 Task: Toggle the Mac option and click forces selection in the integrated.
Action: Mouse moved to (19, 513)
Screenshot: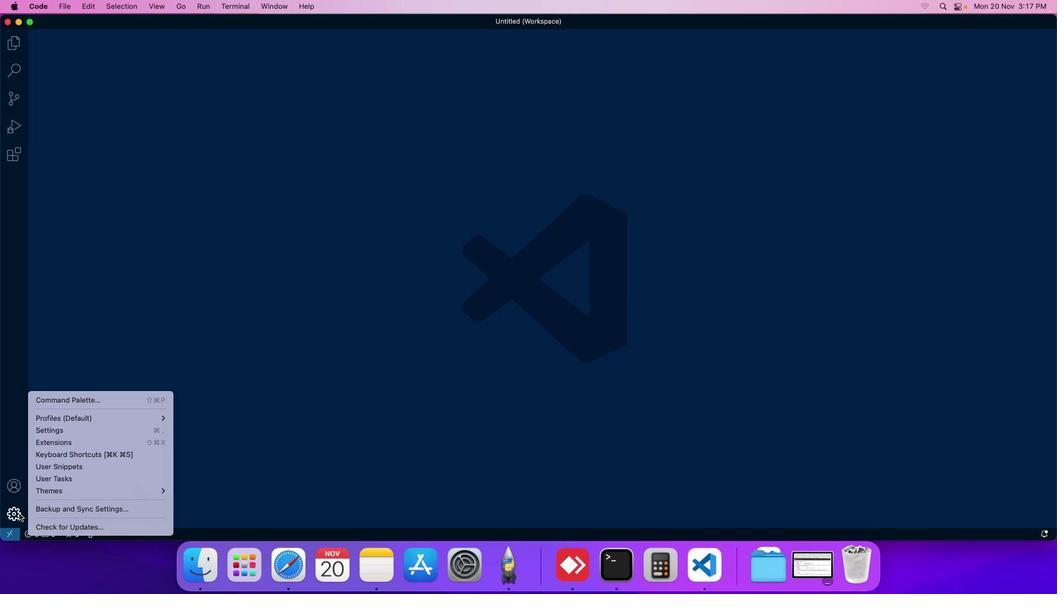 
Action: Mouse pressed left at (19, 513)
Screenshot: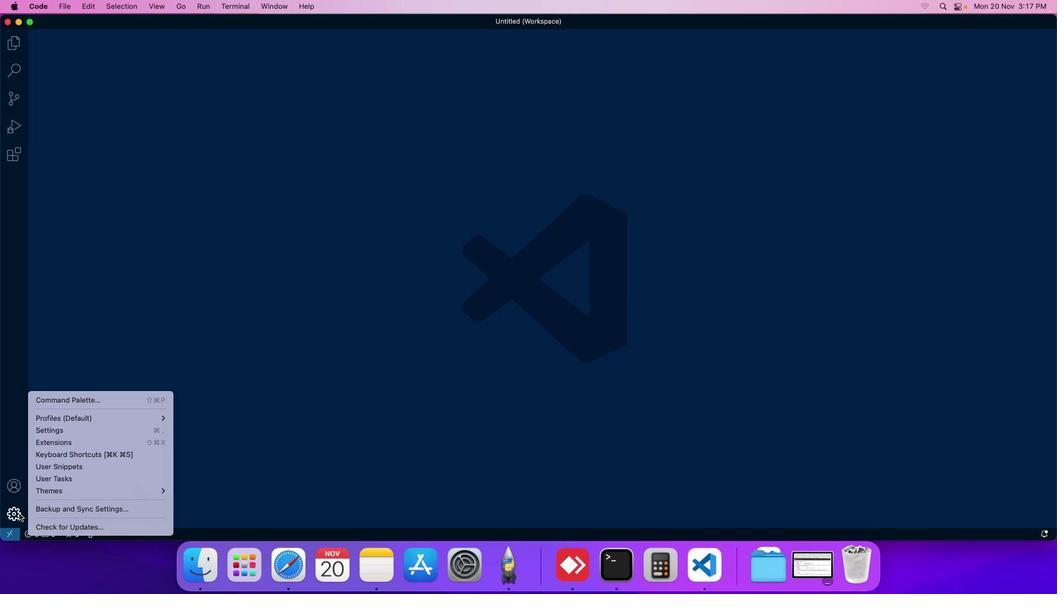 
Action: Mouse moved to (67, 433)
Screenshot: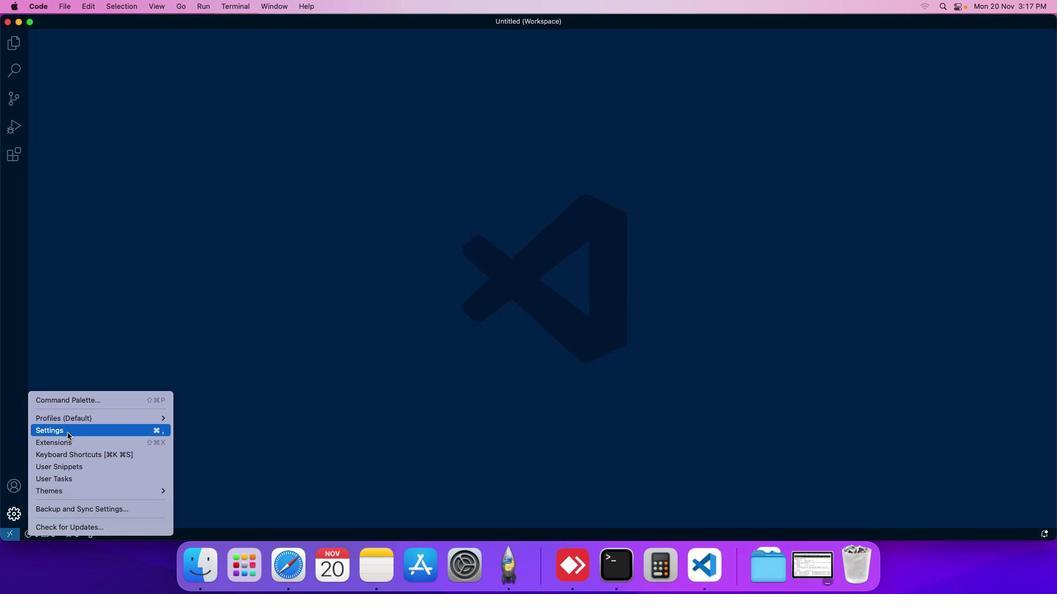 
Action: Mouse pressed left at (67, 433)
Screenshot: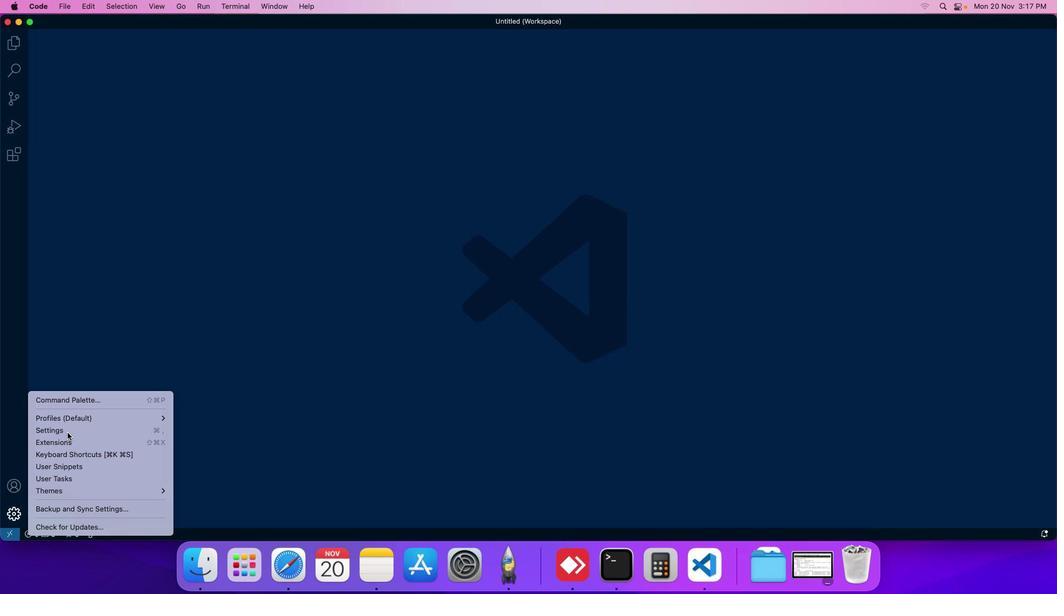 
Action: Mouse moved to (261, 88)
Screenshot: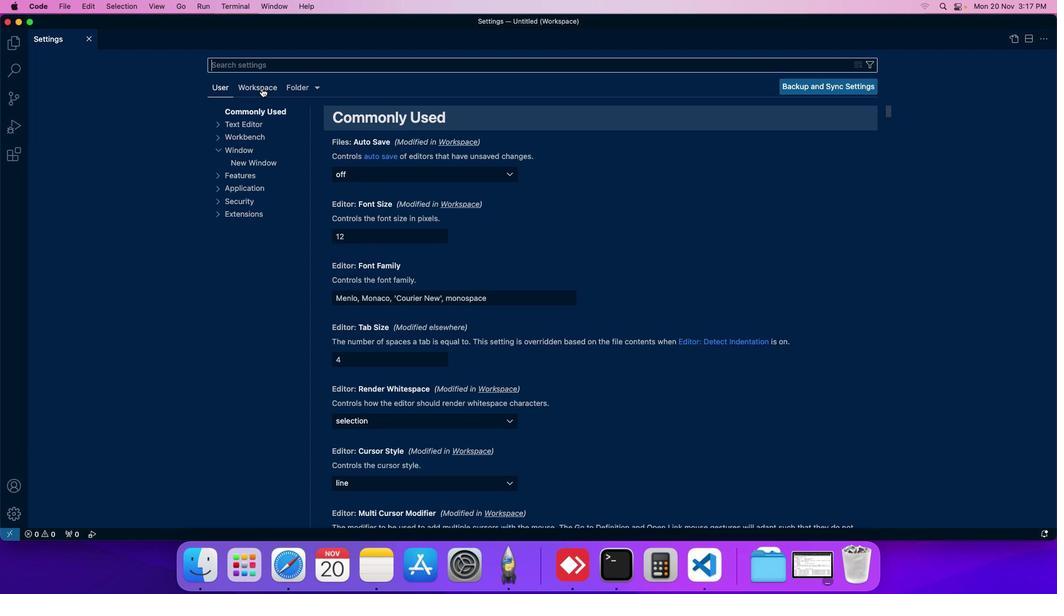 
Action: Mouse pressed left at (261, 88)
Screenshot: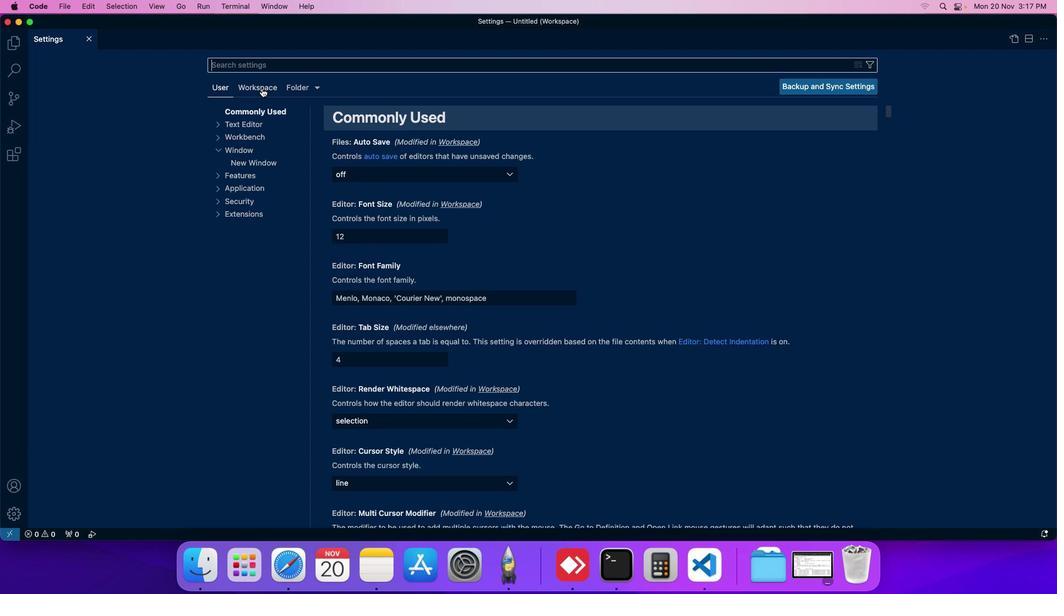 
Action: Mouse moved to (246, 165)
Screenshot: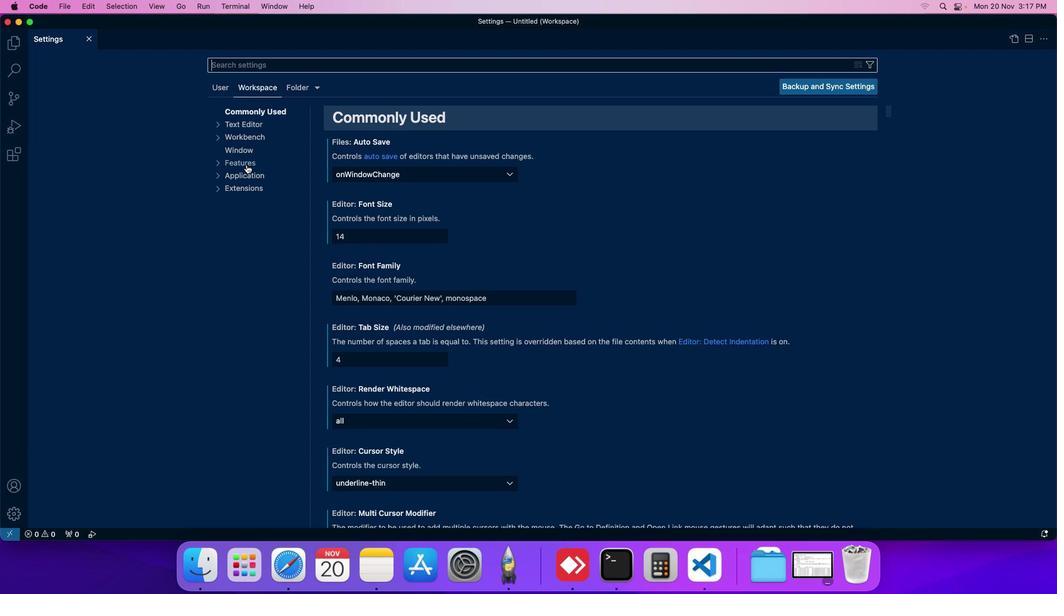 
Action: Mouse pressed left at (246, 165)
Screenshot: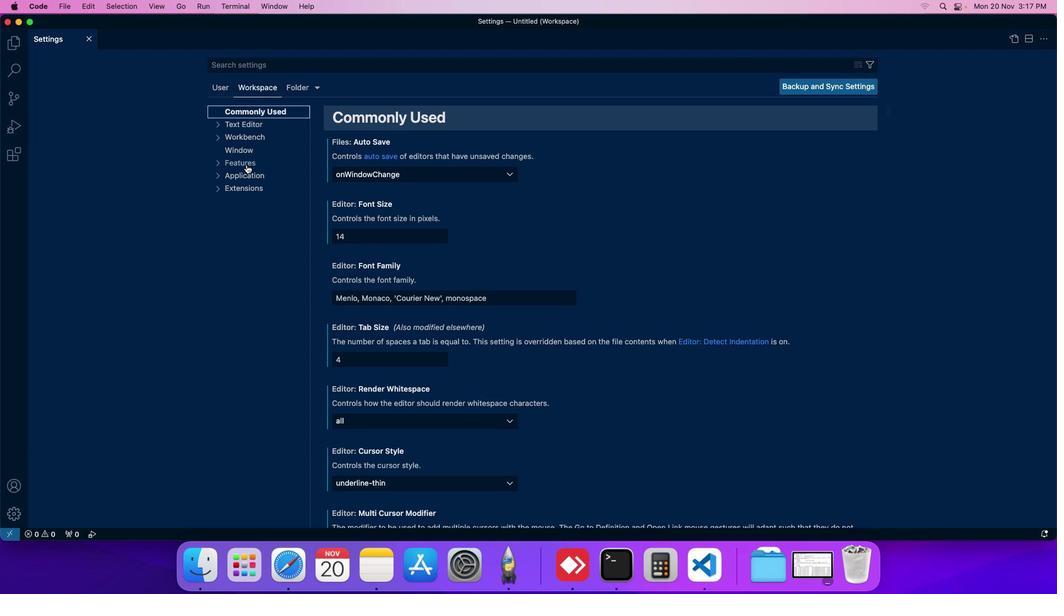 
Action: Mouse moved to (246, 262)
Screenshot: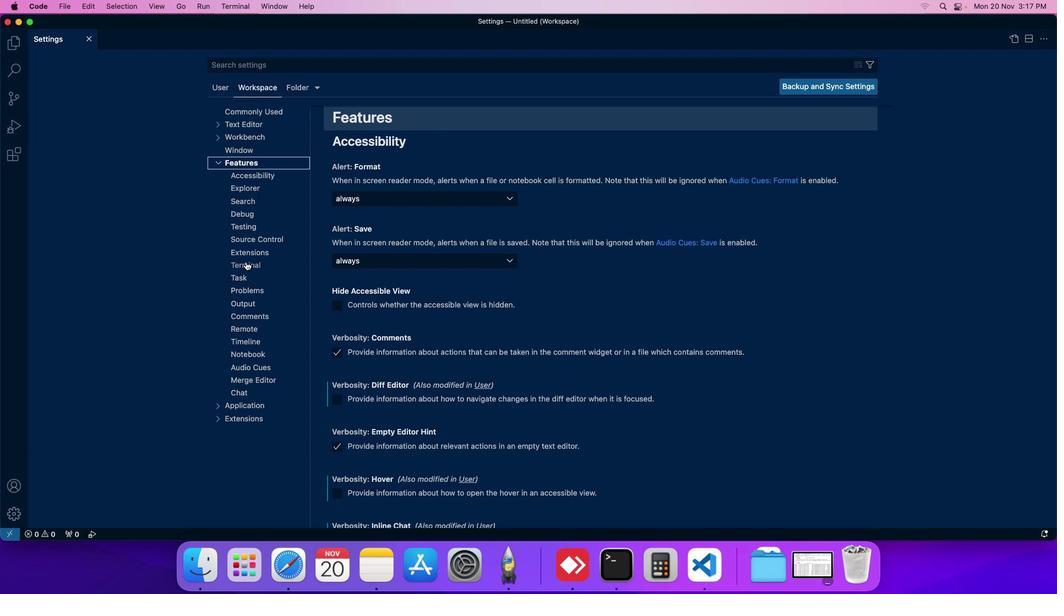 
Action: Mouse pressed left at (246, 262)
Screenshot: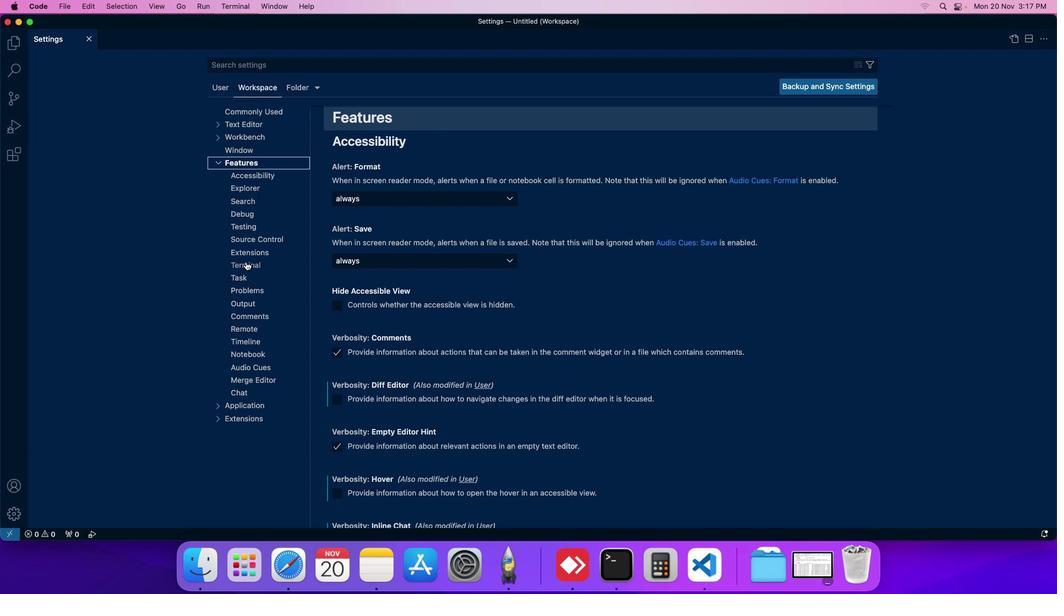 
Action: Mouse moved to (340, 291)
Screenshot: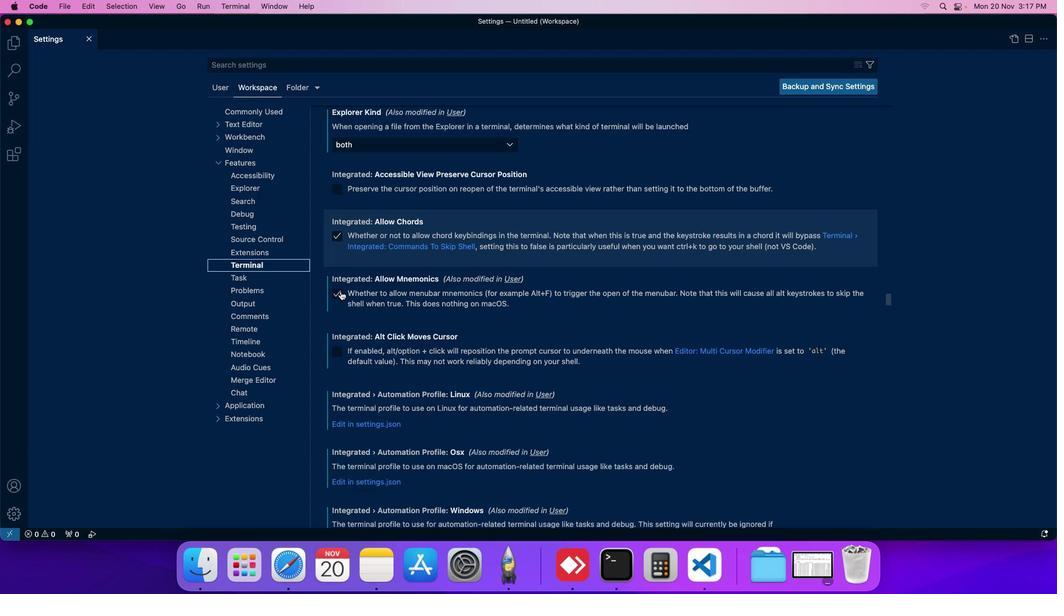 
Action: Mouse scrolled (340, 291) with delta (0, 0)
Screenshot: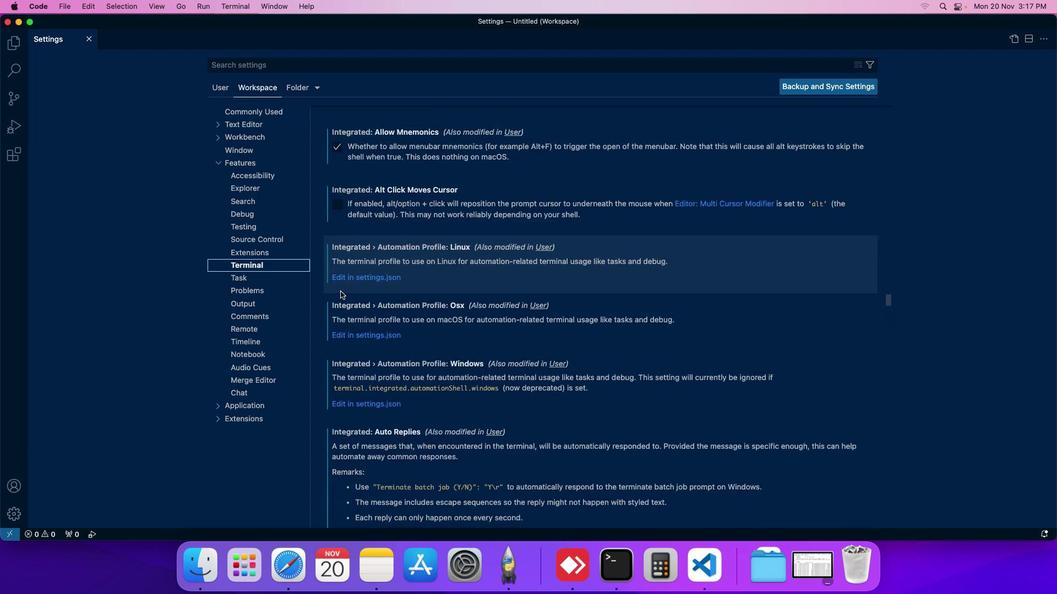 
Action: Mouse scrolled (340, 291) with delta (0, 0)
Screenshot: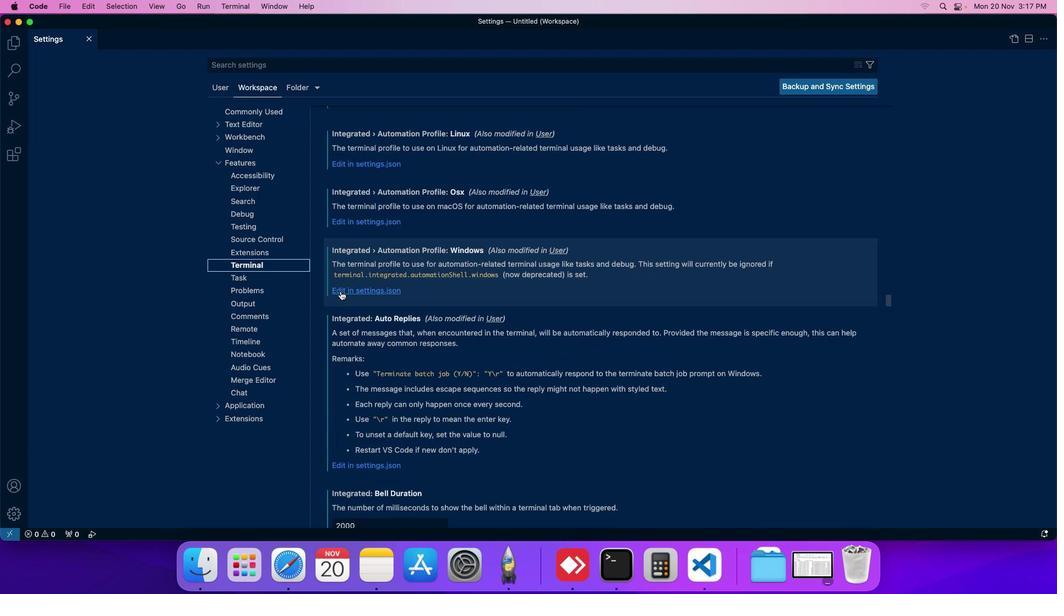 
Action: Mouse scrolled (340, 291) with delta (0, 0)
Screenshot: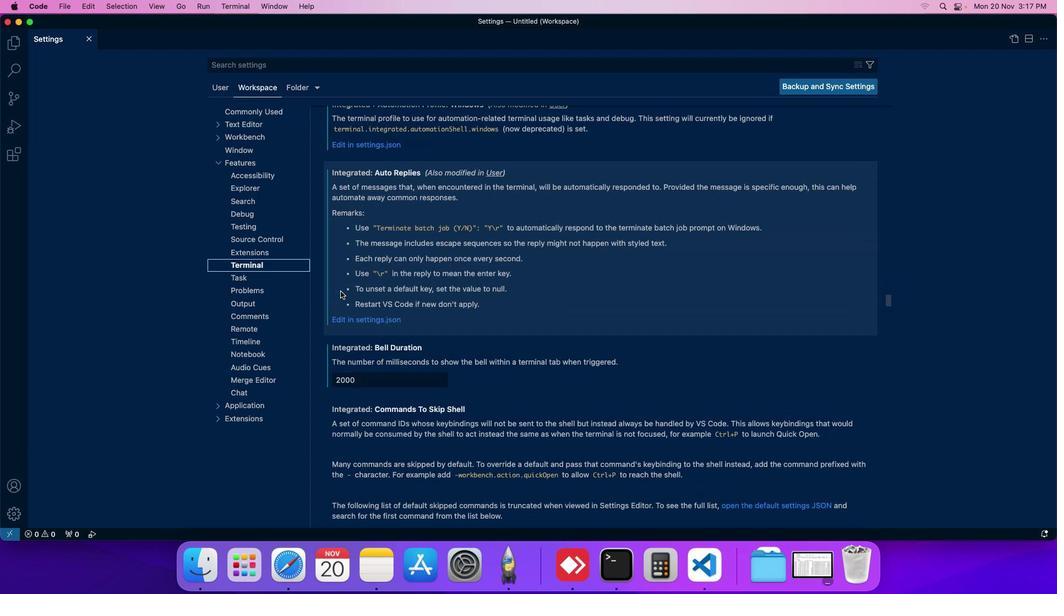 
Action: Mouse scrolled (340, 291) with delta (0, 0)
Screenshot: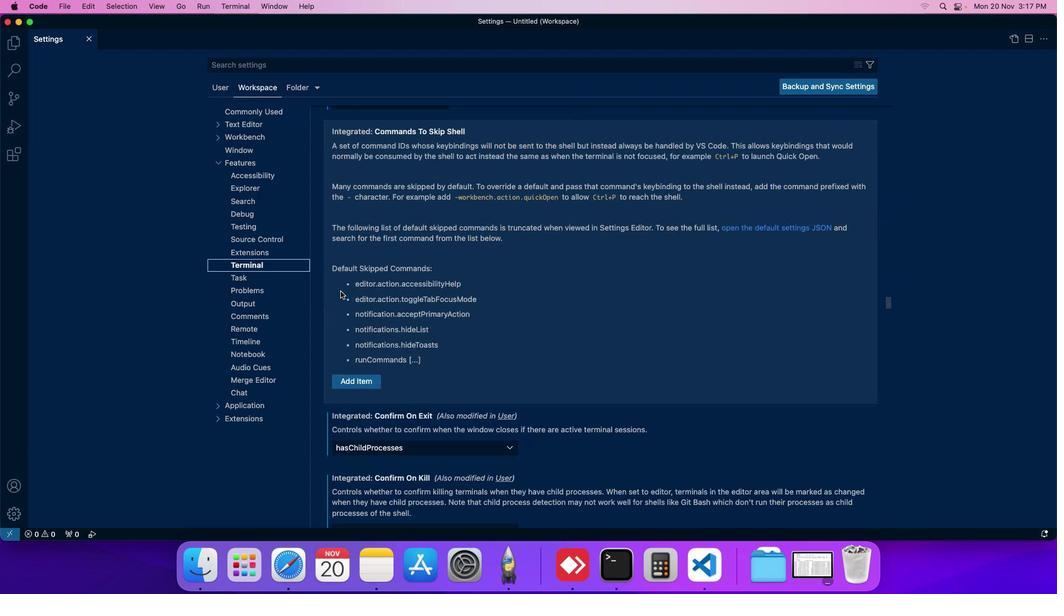 
Action: Mouse scrolled (340, 291) with delta (0, 0)
Screenshot: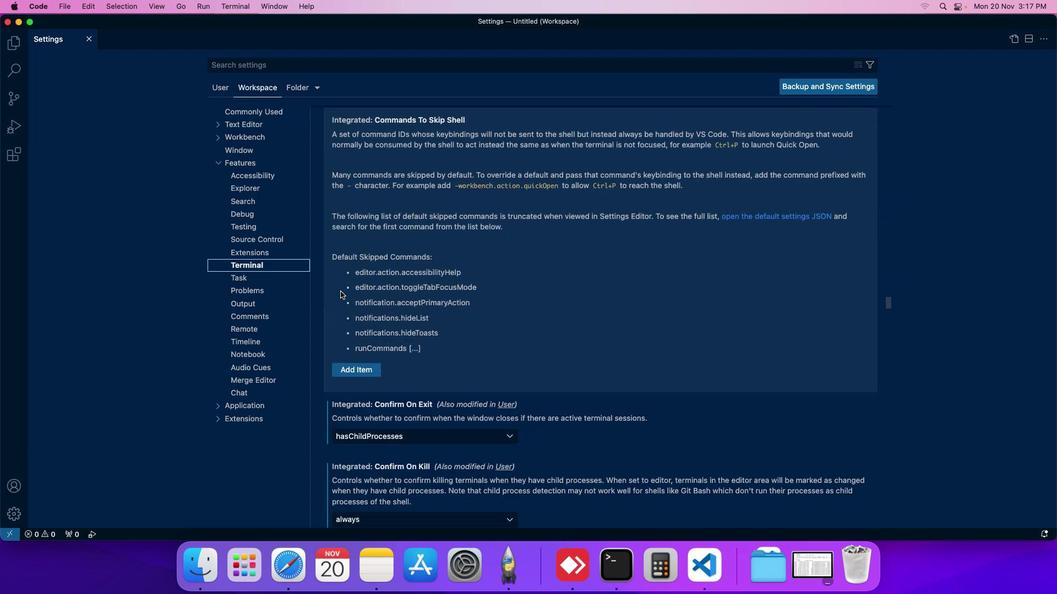 
Action: Mouse scrolled (340, 291) with delta (0, 0)
Screenshot: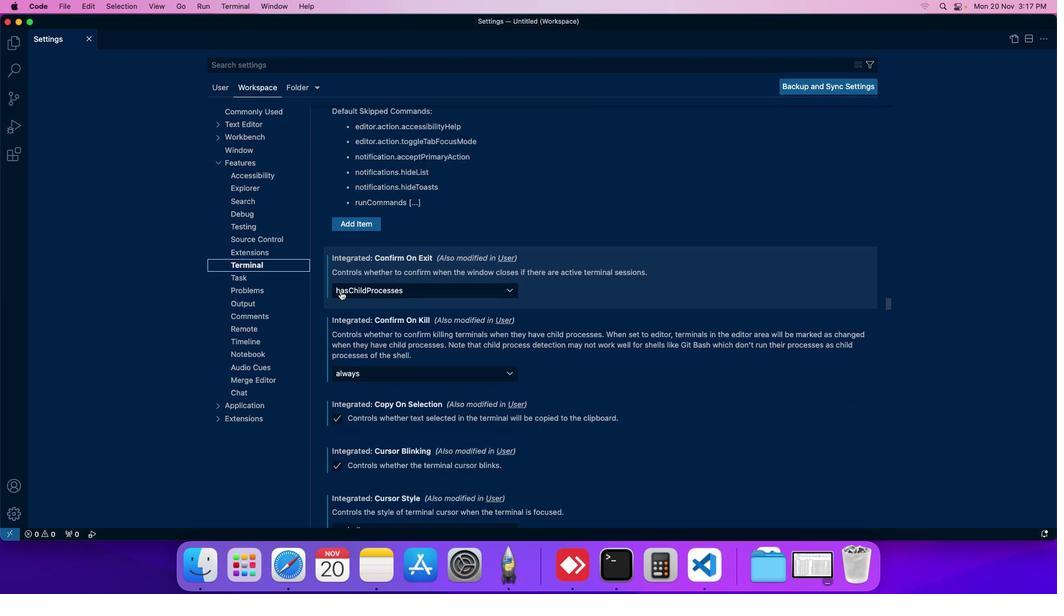 
Action: Mouse scrolled (340, 291) with delta (0, 0)
Screenshot: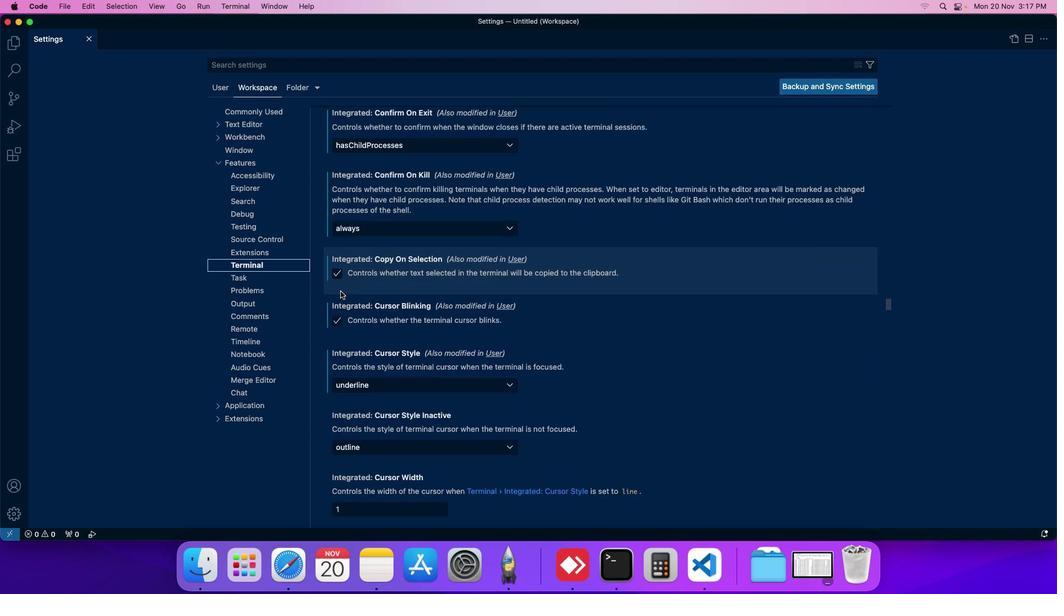 
Action: Mouse scrolled (340, 291) with delta (0, 0)
Screenshot: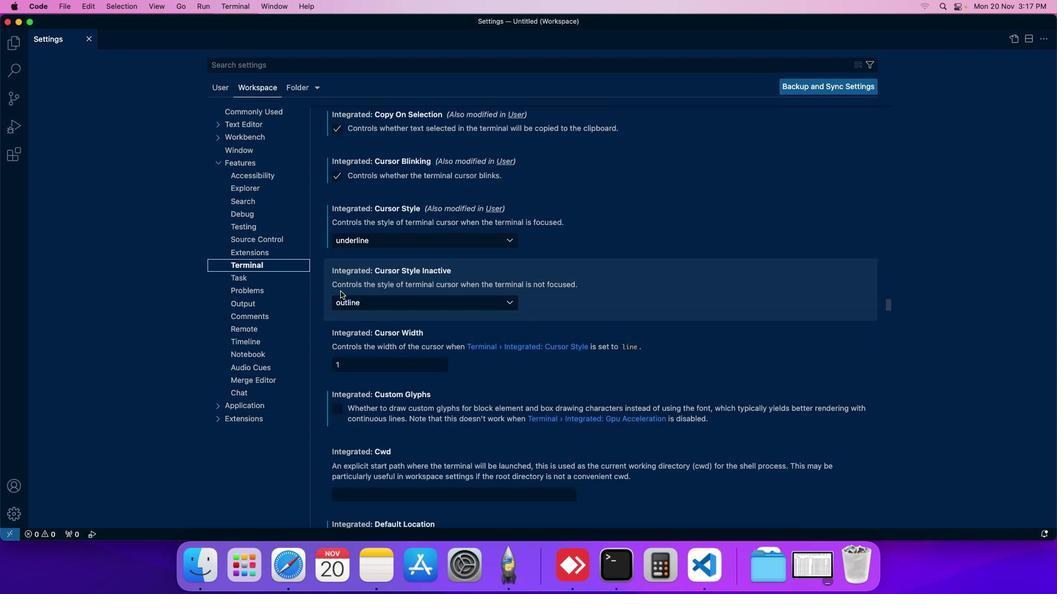 
Action: Mouse moved to (340, 291)
Screenshot: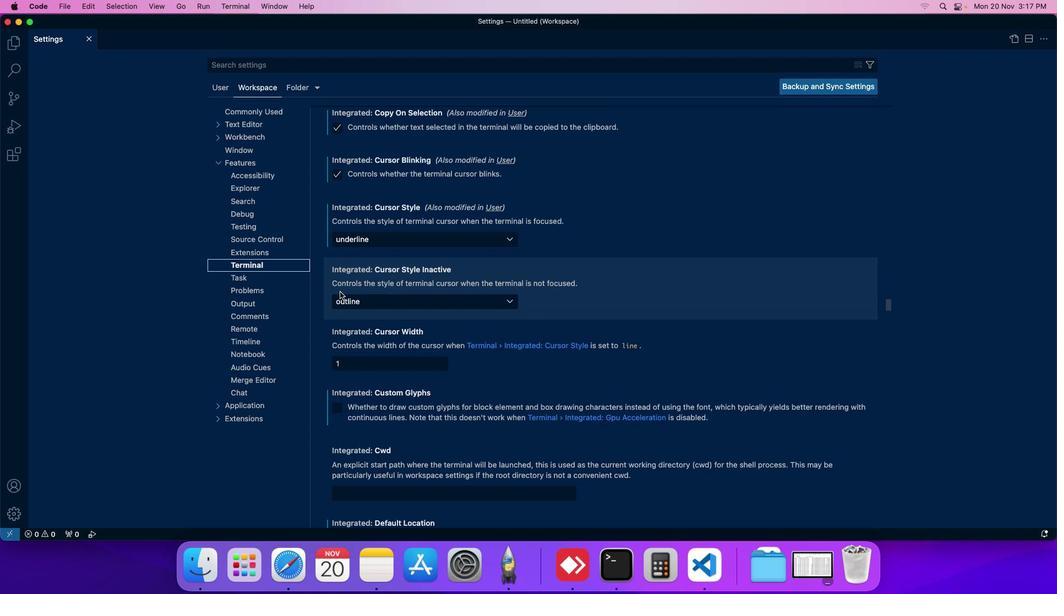 
Action: Mouse scrolled (340, 291) with delta (0, 0)
Screenshot: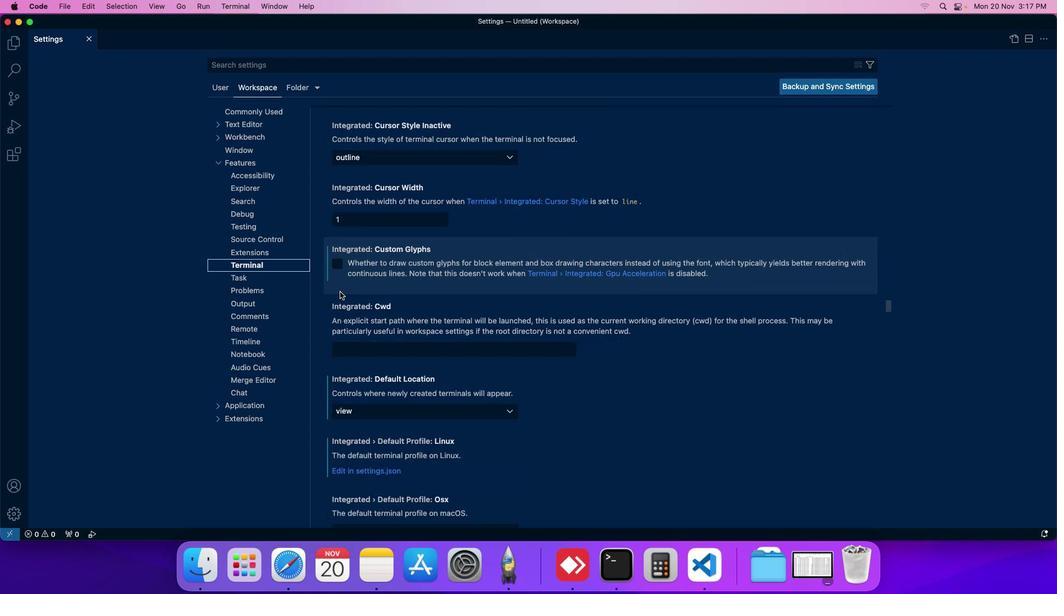 
Action: Mouse moved to (340, 291)
Screenshot: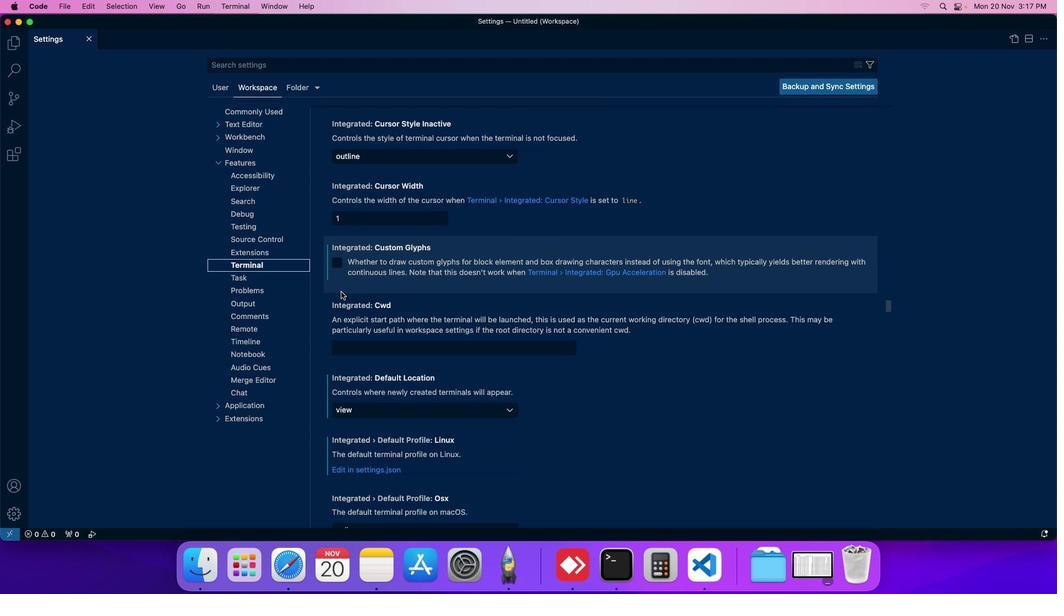 
Action: Mouse scrolled (340, 291) with delta (0, 0)
Screenshot: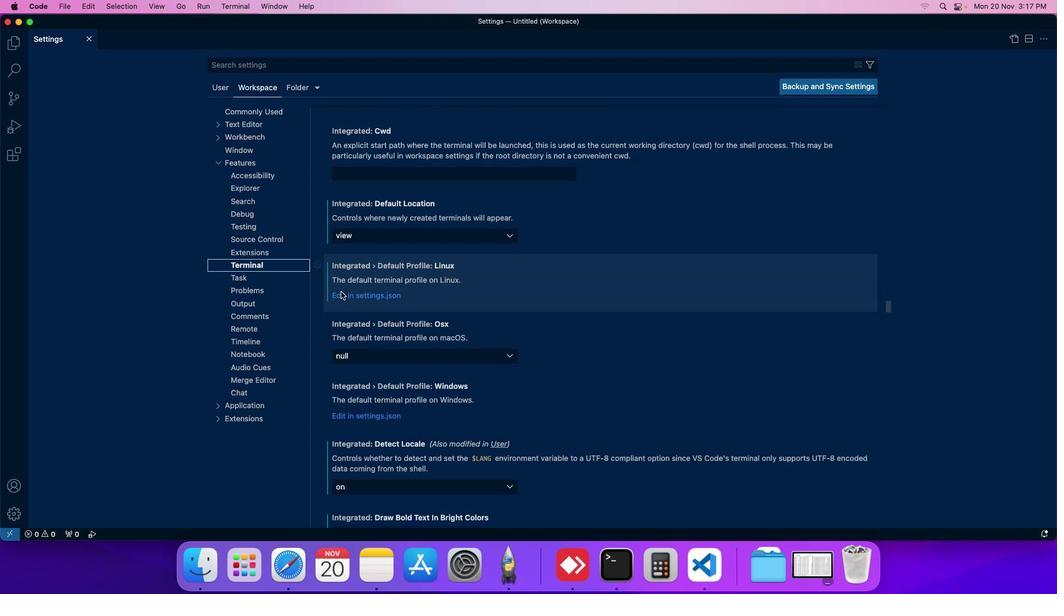 
Action: Mouse scrolled (340, 291) with delta (0, 0)
Screenshot: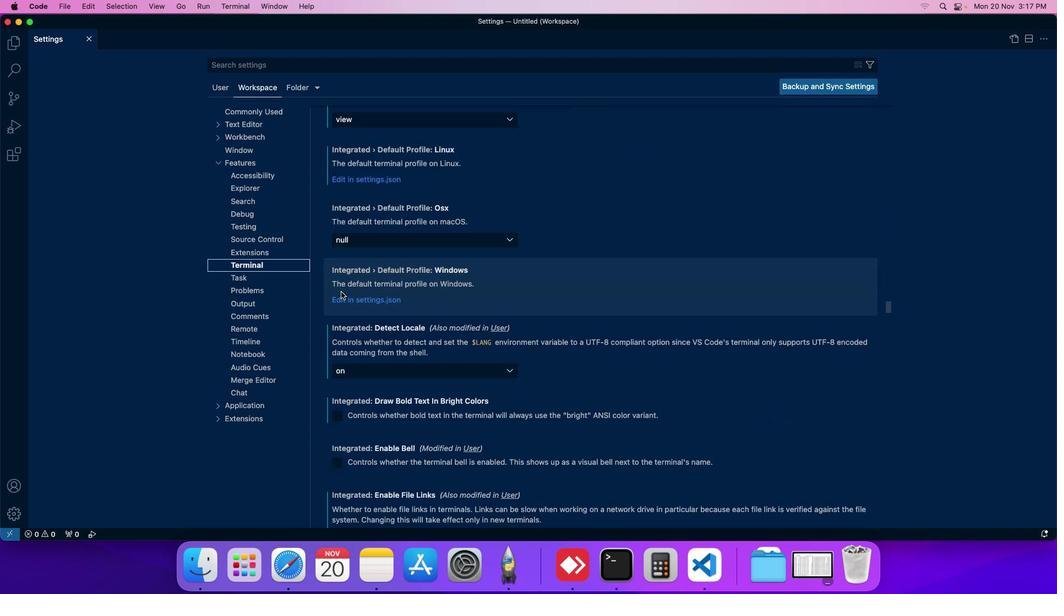 
Action: Mouse scrolled (340, 291) with delta (0, 0)
Screenshot: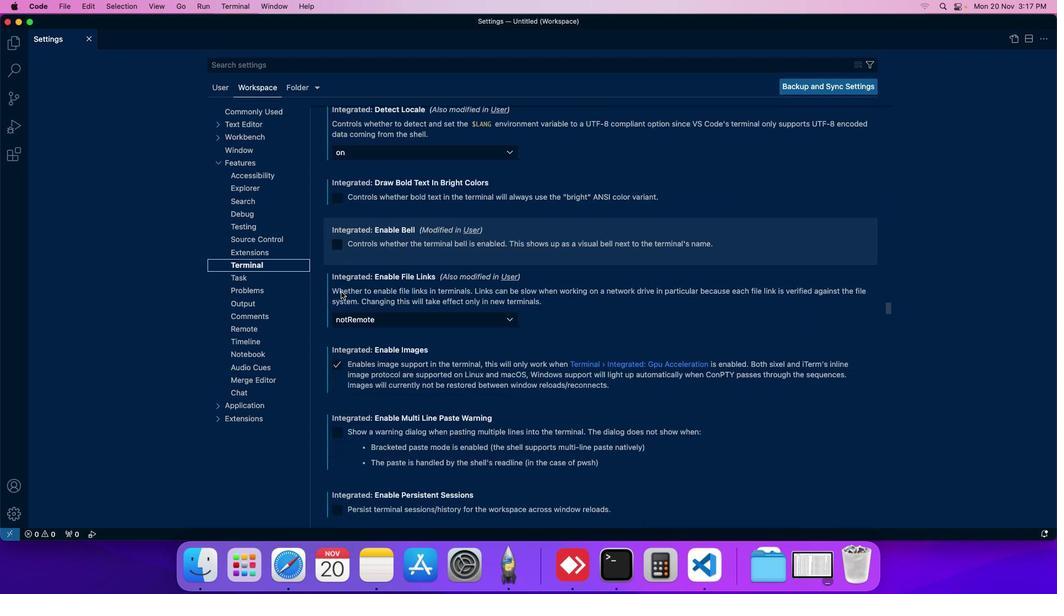 
Action: Mouse scrolled (340, 291) with delta (0, 0)
Screenshot: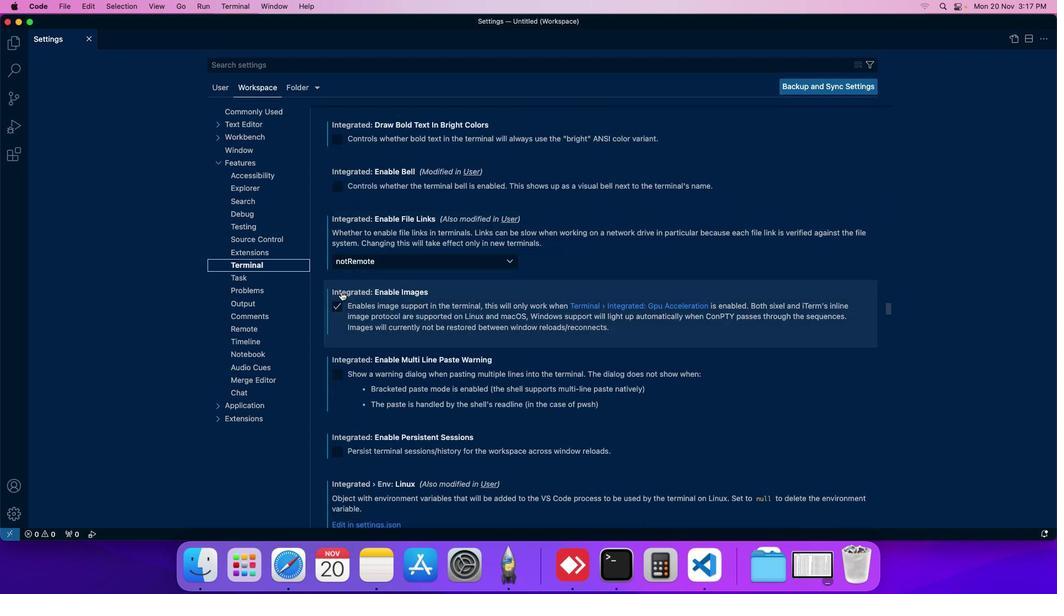 
Action: Mouse scrolled (340, 291) with delta (0, 0)
Screenshot: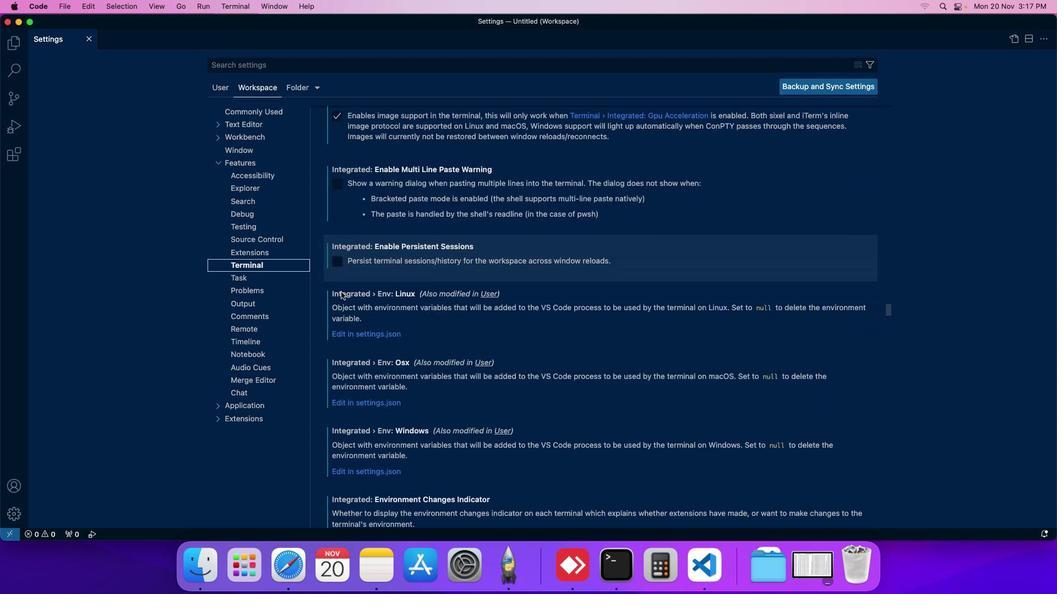 
Action: Mouse scrolled (340, 291) with delta (0, 0)
Screenshot: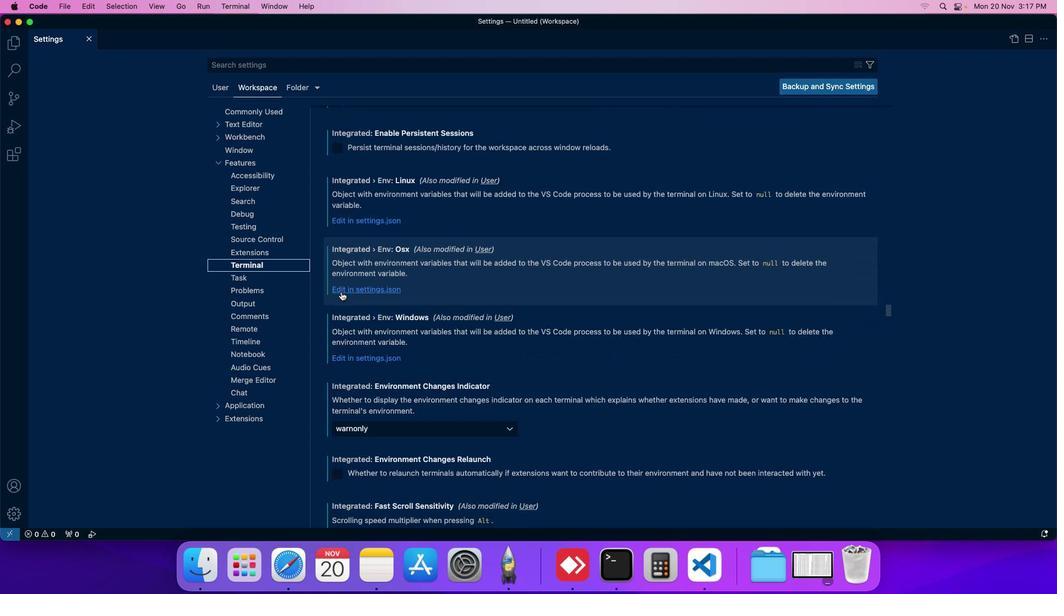 
Action: Mouse scrolled (340, 291) with delta (0, 0)
Screenshot: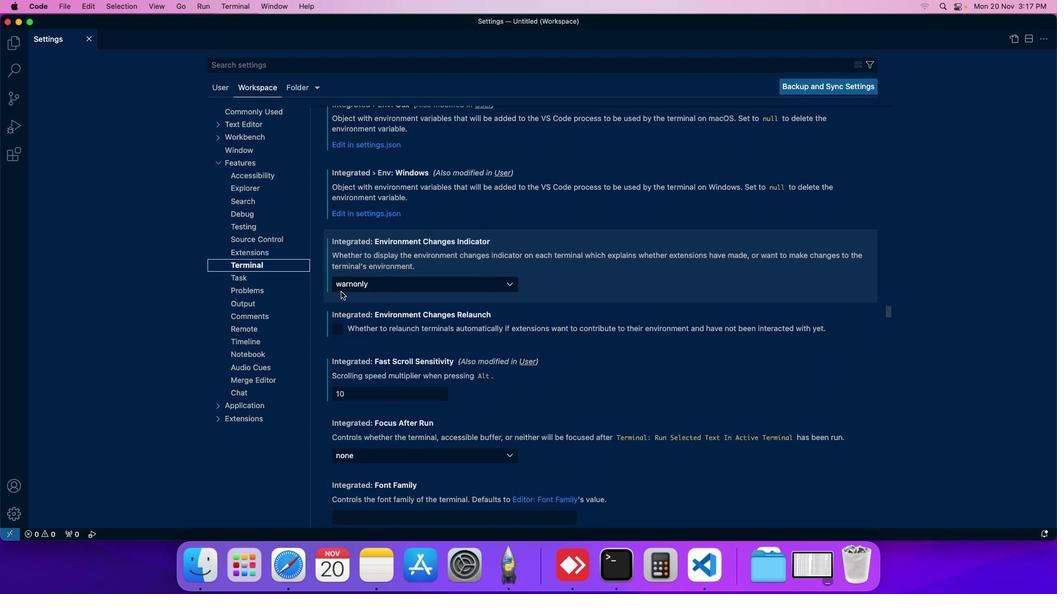 
Action: Mouse scrolled (340, 291) with delta (0, 0)
Screenshot: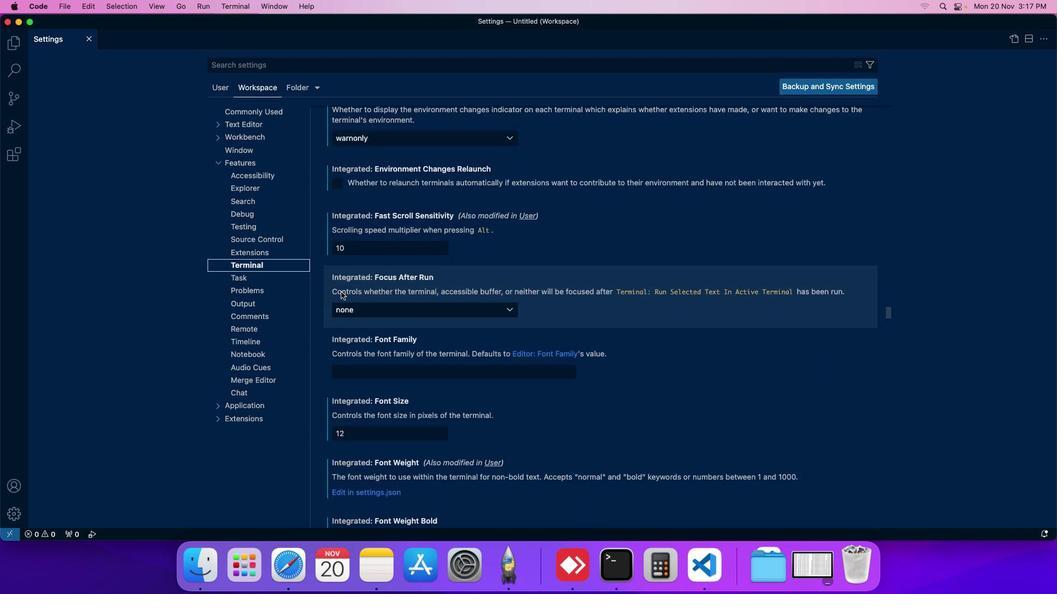 
Action: Mouse scrolled (340, 291) with delta (0, 0)
Screenshot: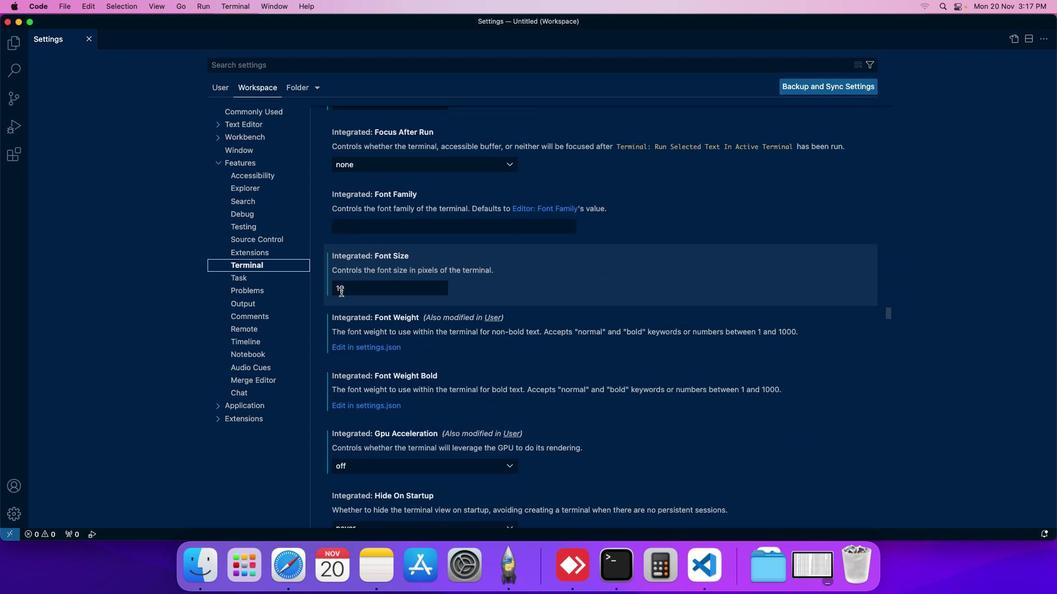 
Action: Mouse scrolled (340, 291) with delta (0, 0)
Screenshot: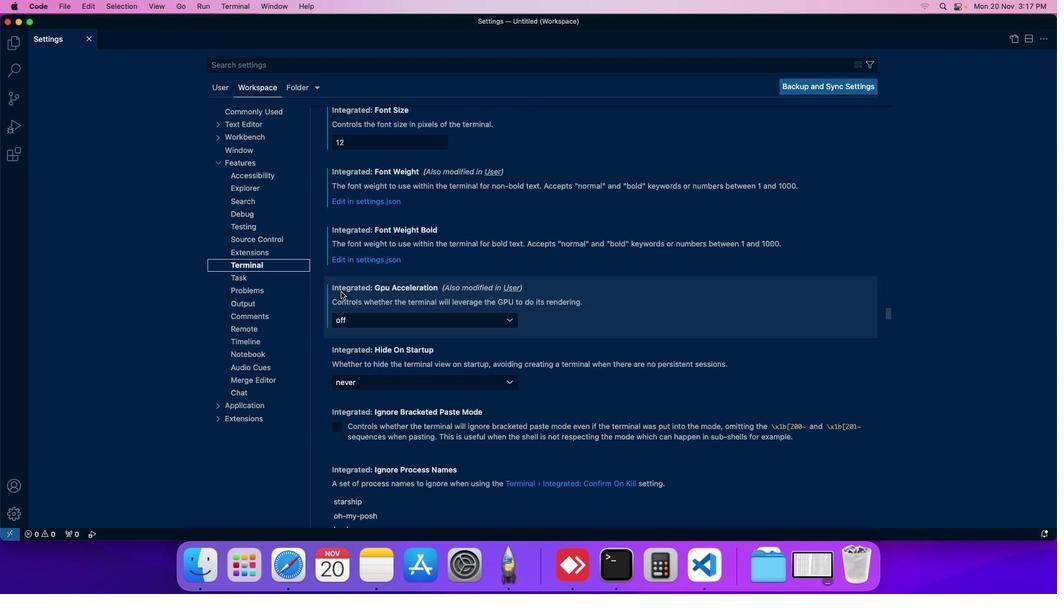 
Action: Mouse scrolled (340, 291) with delta (0, 0)
Screenshot: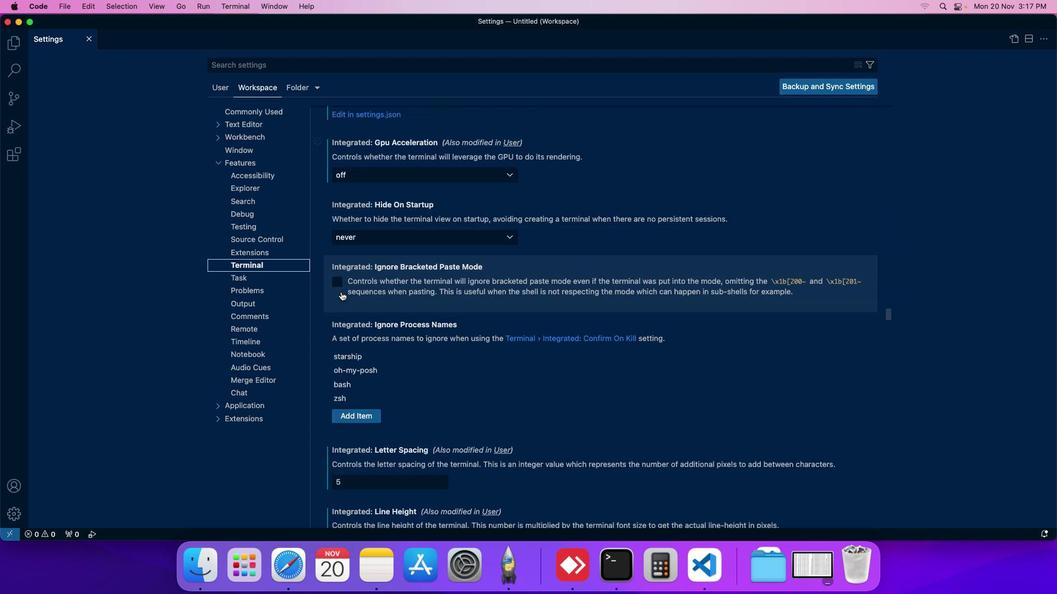 
Action: Mouse scrolled (340, 291) with delta (0, 0)
Screenshot: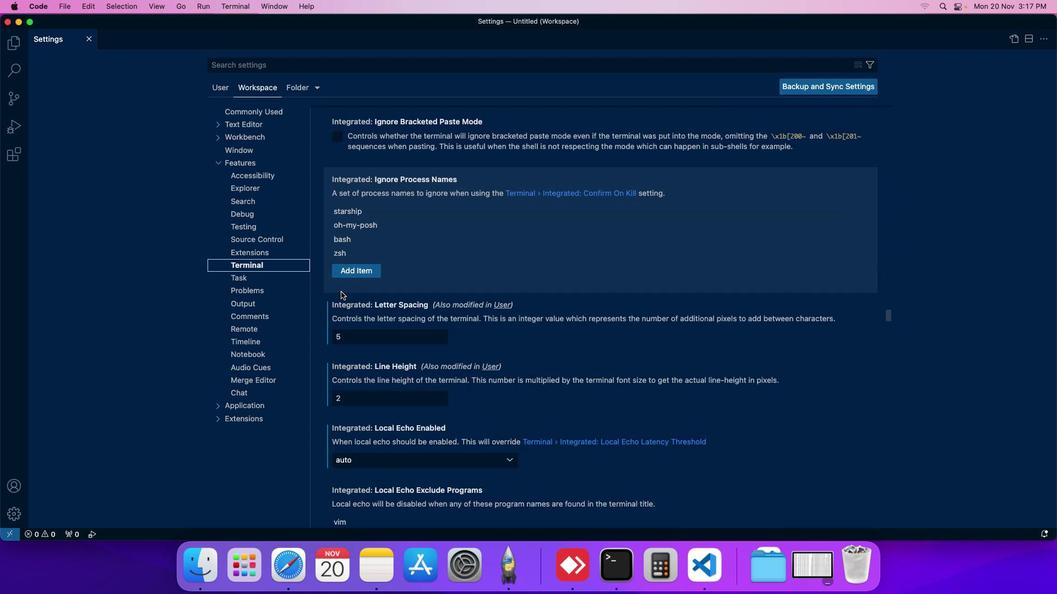 
Action: Mouse scrolled (340, 291) with delta (0, 0)
Screenshot: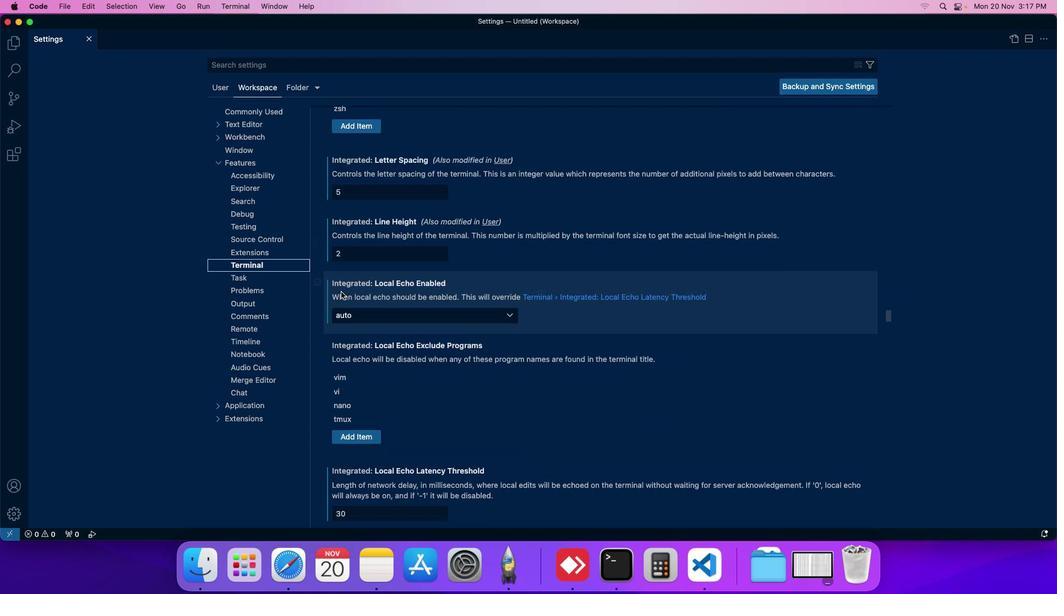 
Action: Mouse scrolled (340, 291) with delta (0, 0)
Screenshot: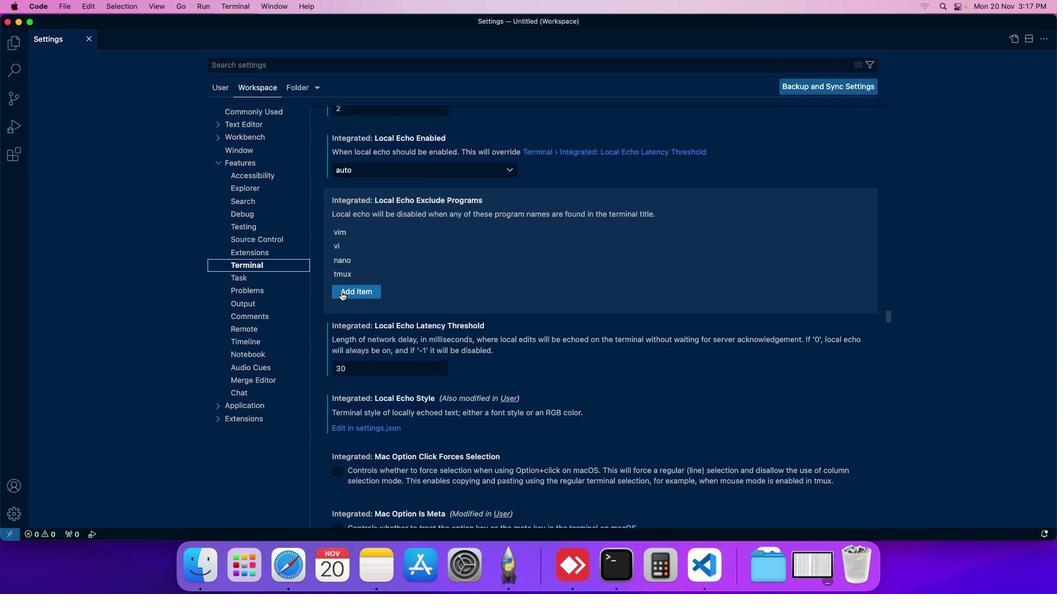 
Action: Mouse scrolled (340, 291) with delta (0, 0)
Screenshot: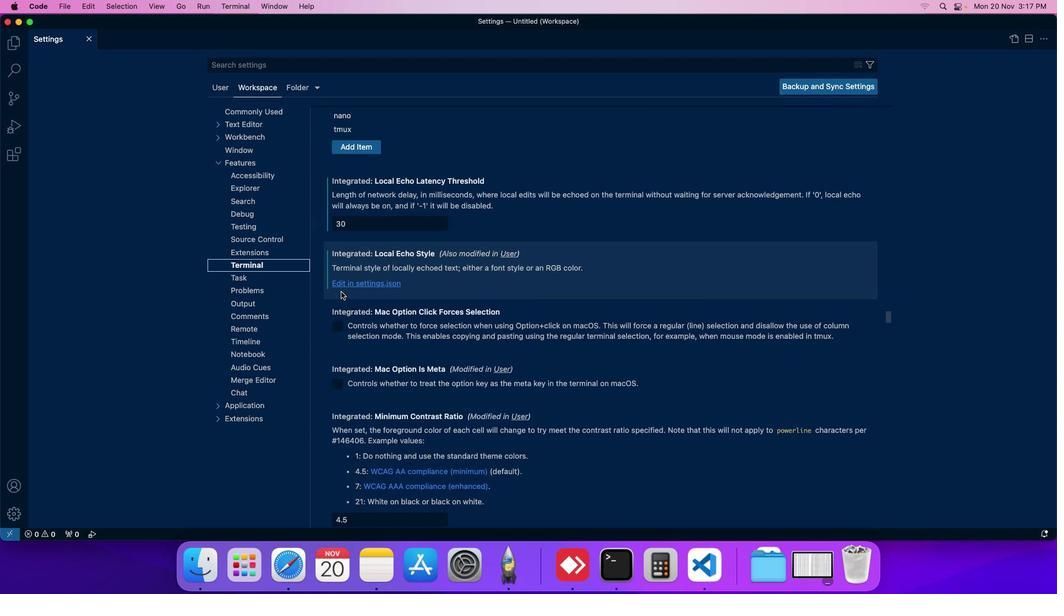 
Action: Mouse moved to (336, 327)
Screenshot: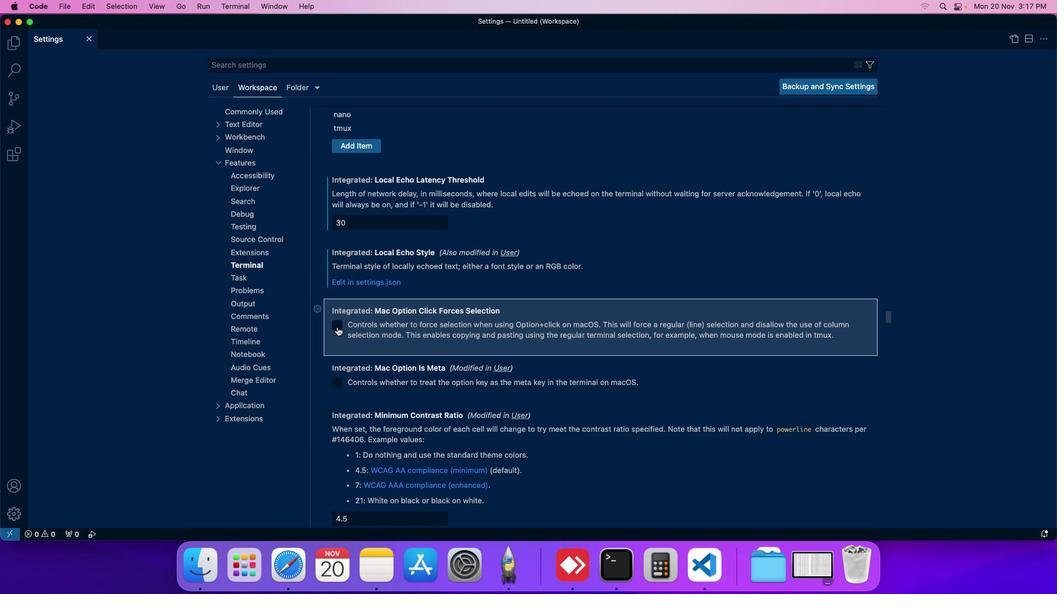 
Action: Mouse pressed left at (336, 327)
Screenshot: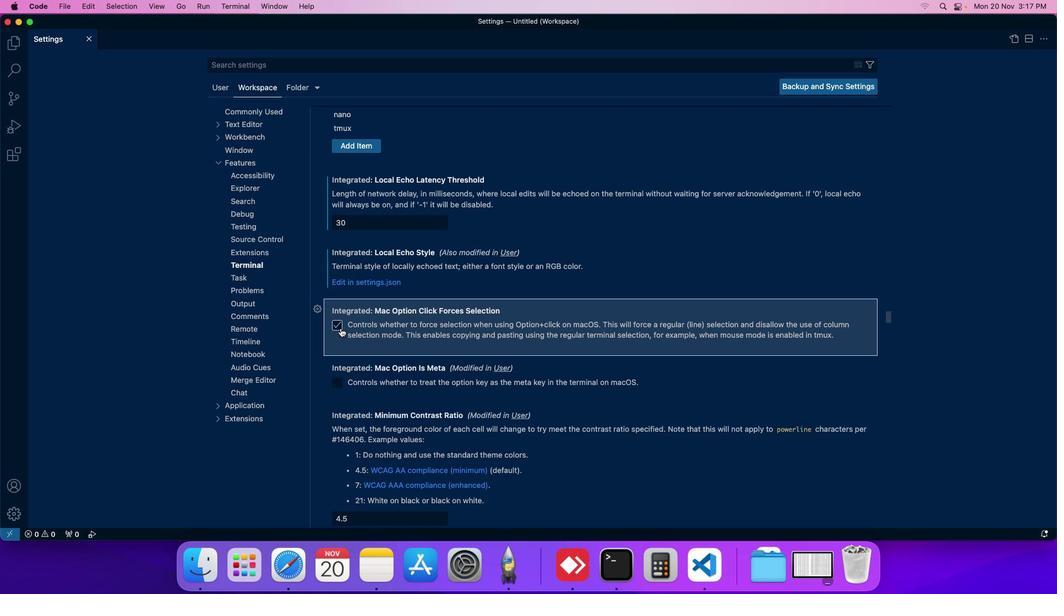 
Action: Mouse moved to (343, 329)
Screenshot: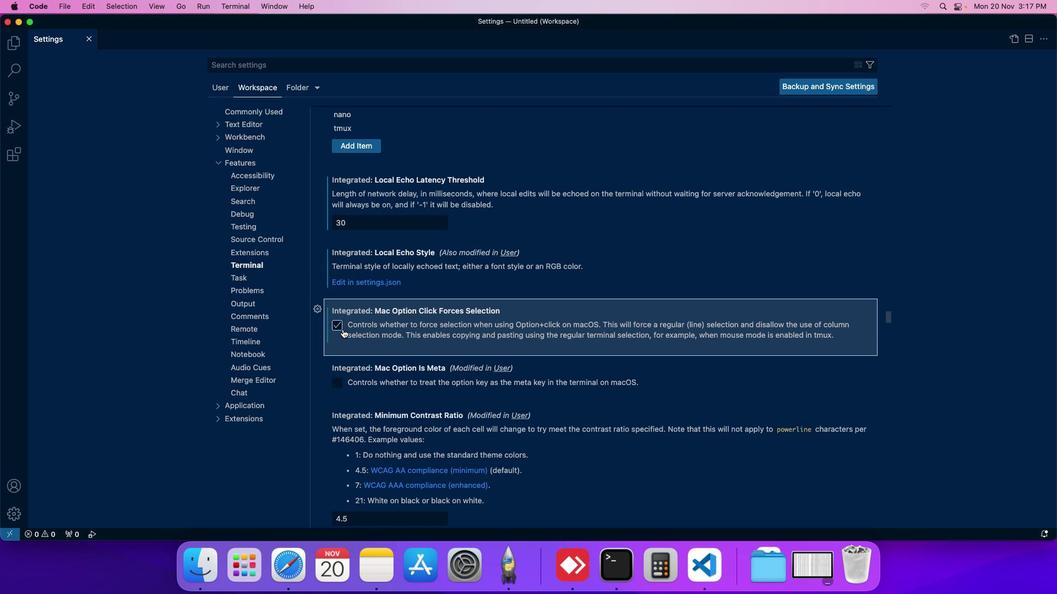 
